 Task: Use the formula "COVARIANCE.S" in spreadsheet "Project portfolio".
Action: Mouse moved to (350, 446)
Screenshot: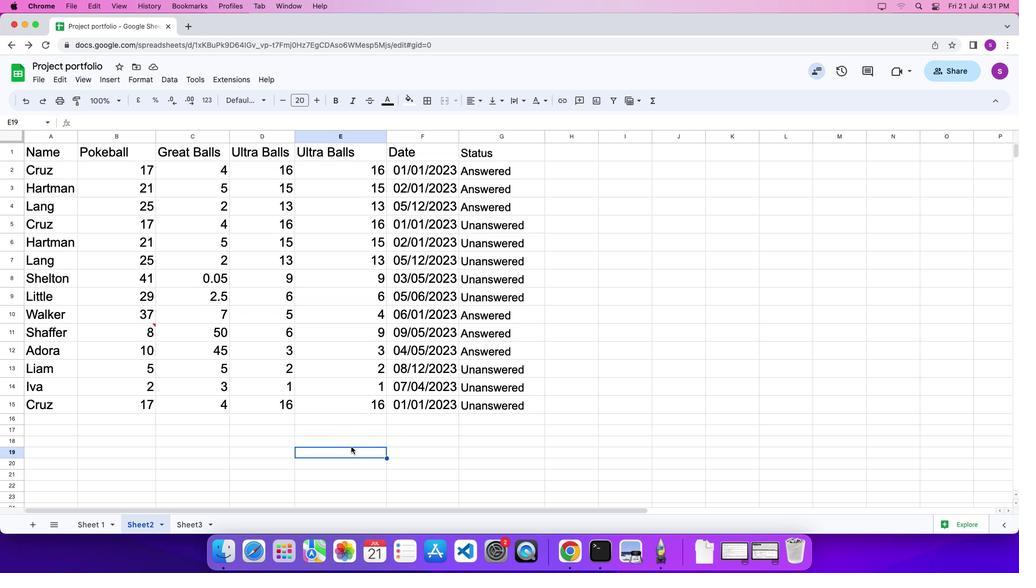 
Action: Mouse pressed left at (350, 446)
Screenshot: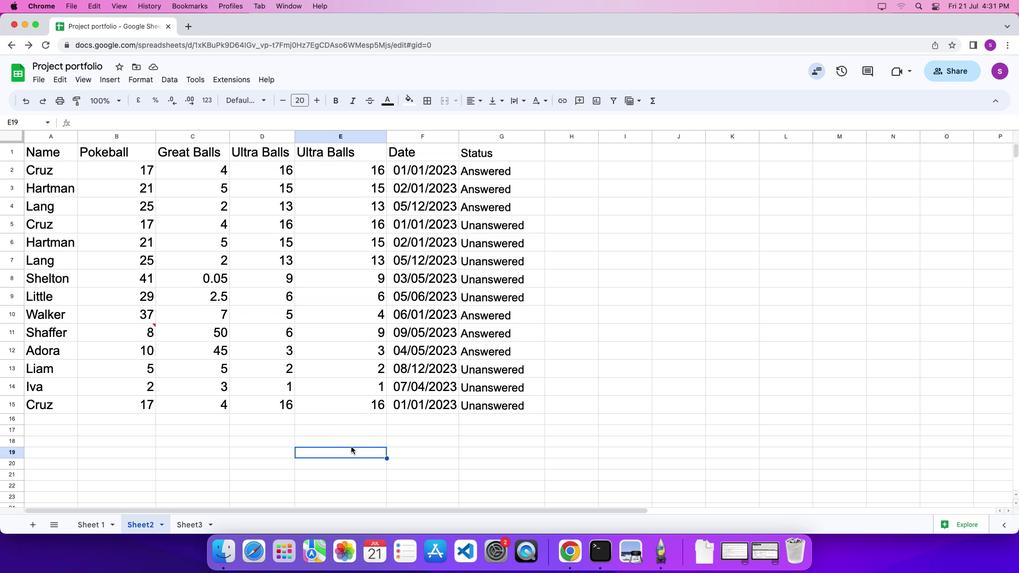 
Action: Mouse moved to (350, 446)
Screenshot: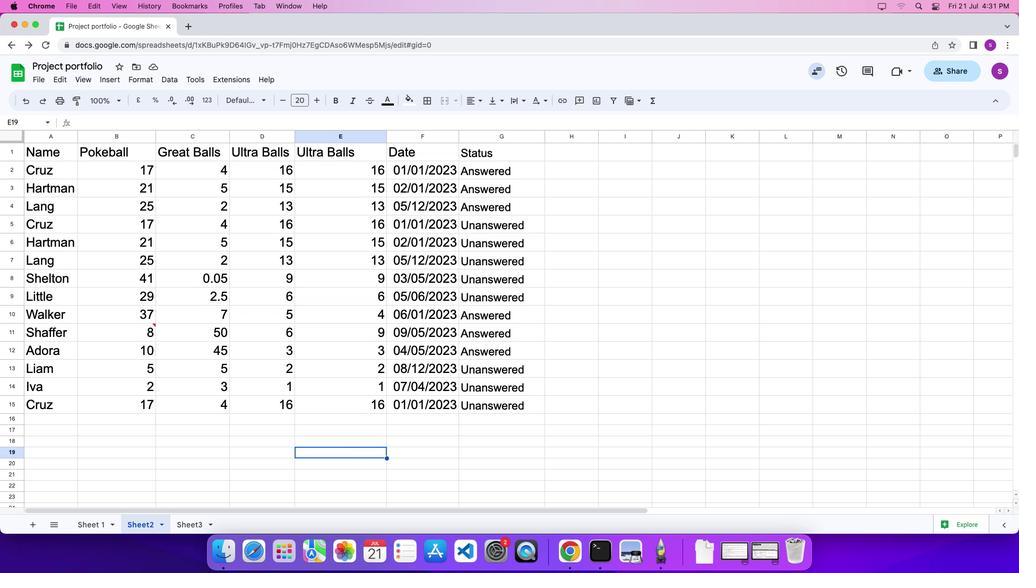 
Action: Key pressed '='
Screenshot: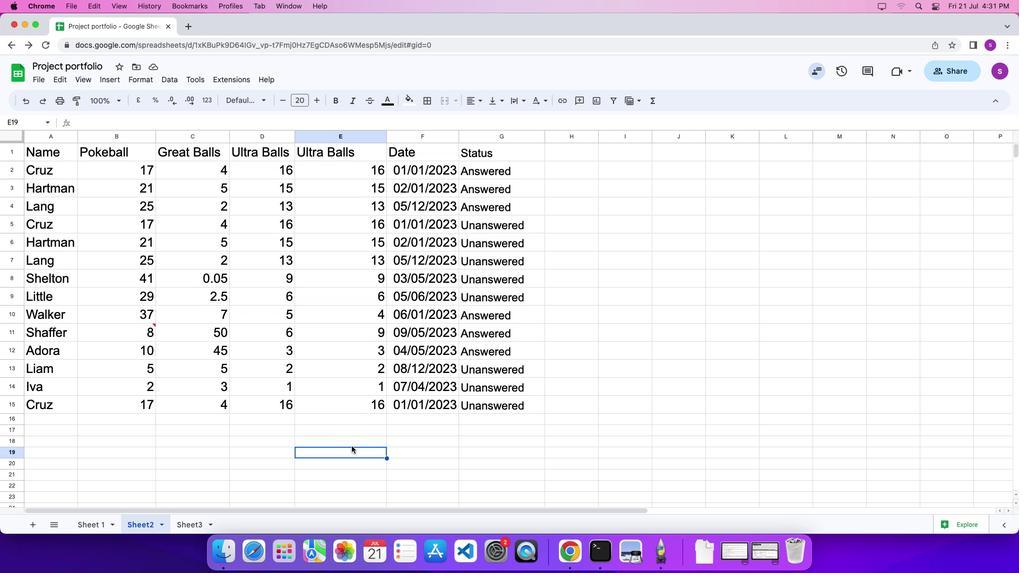 
Action: Mouse moved to (357, 453)
Screenshot: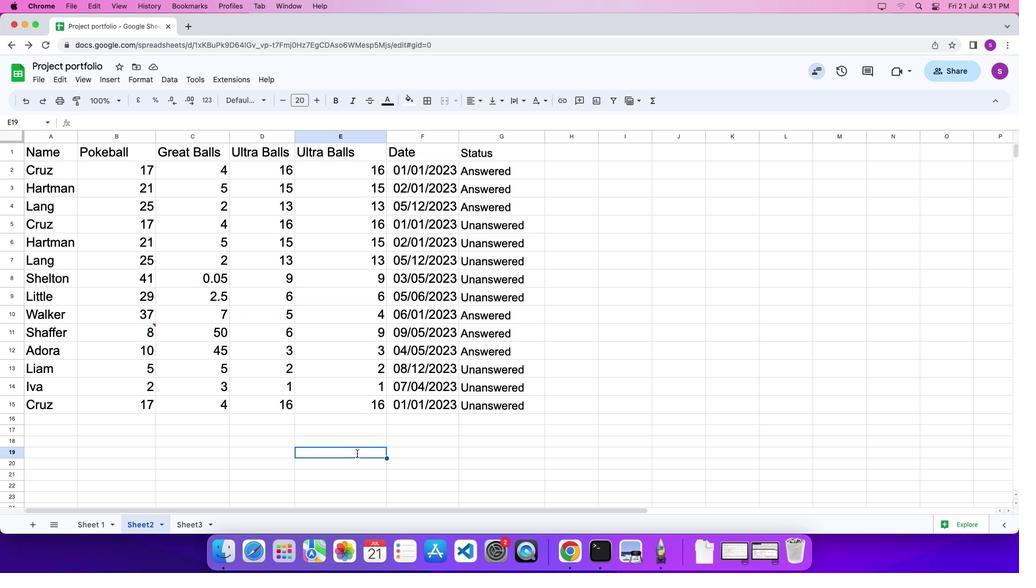 
Action: Mouse pressed left at (357, 453)
Screenshot: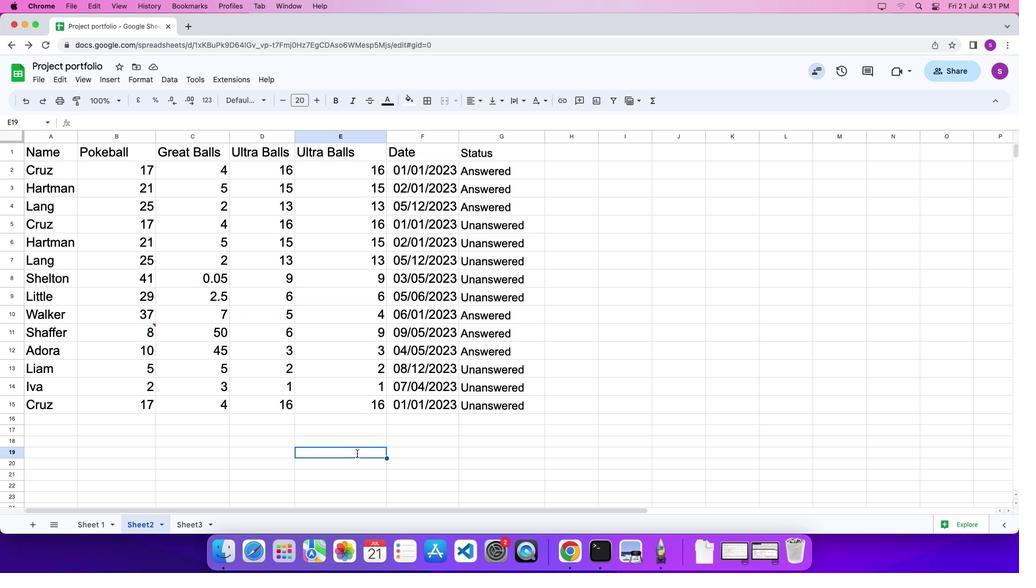 
Action: Key pressed '='
Screenshot: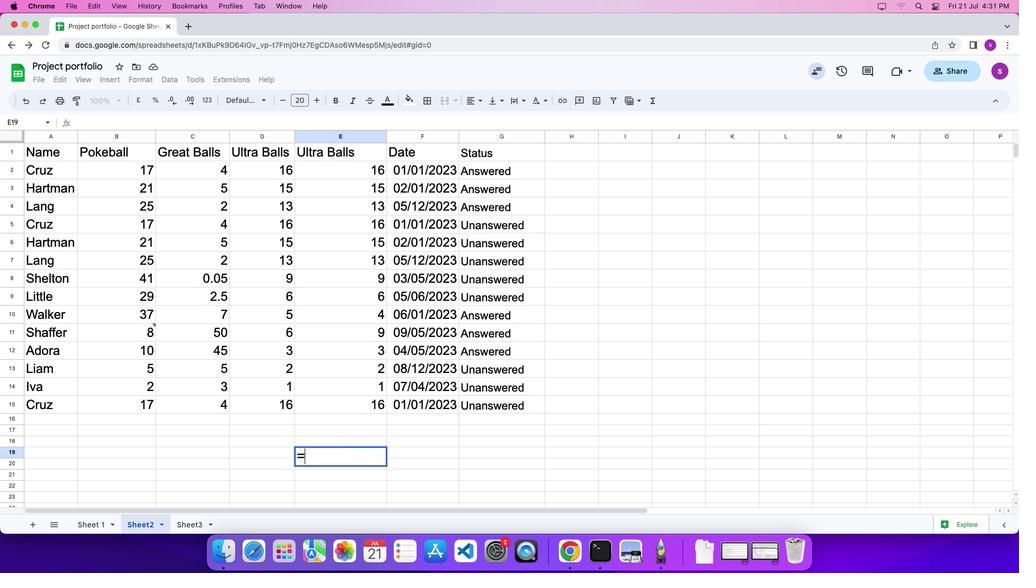 
Action: Mouse moved to (536, 199)
Screenshot: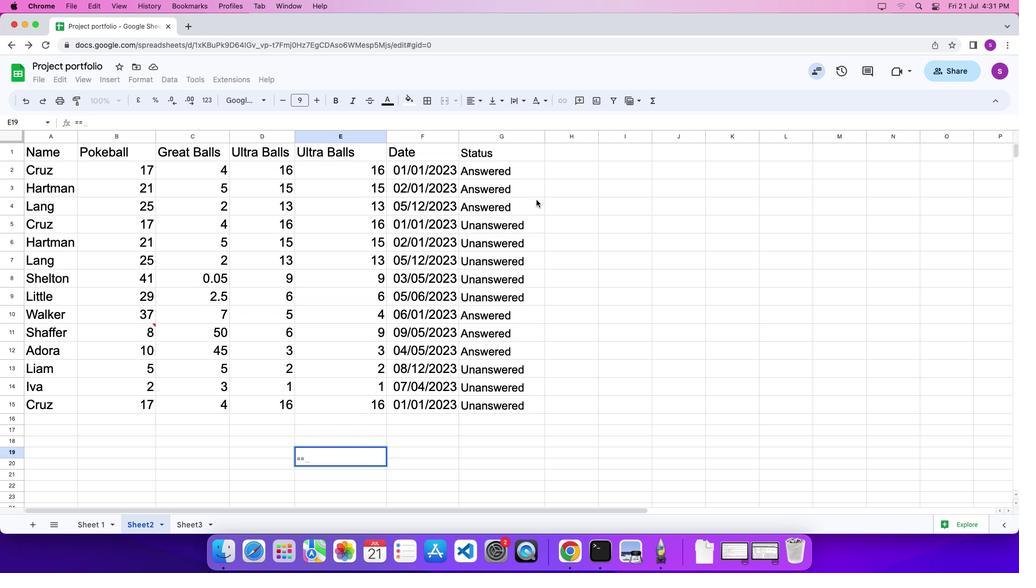 
Action: Key pressed Key.backspace
Screenshot: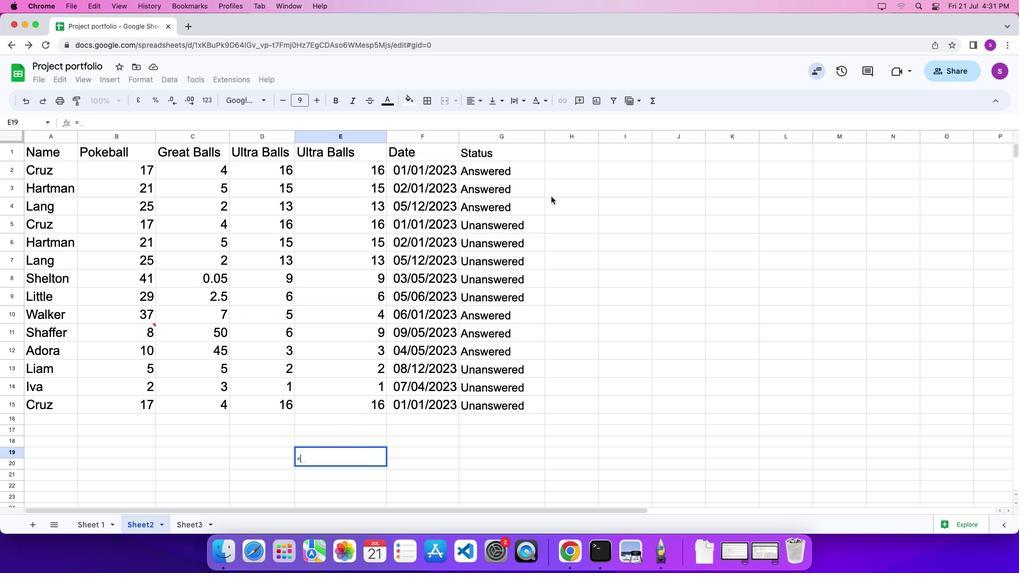 
Action: Mouse moved to (651, 104)
Screenshot: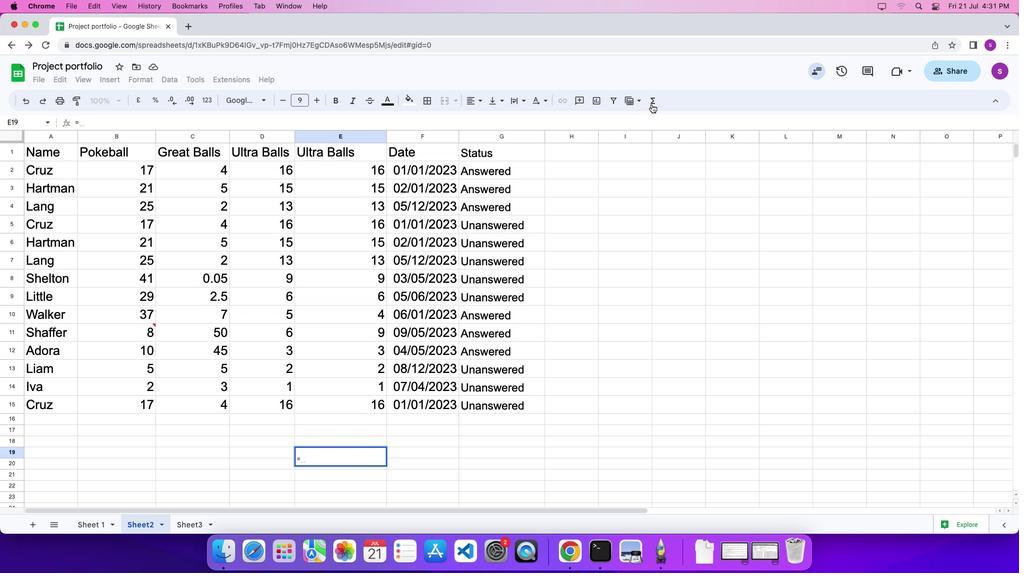 
Action: Mouse pressed left at (651, 104)
Screenshot: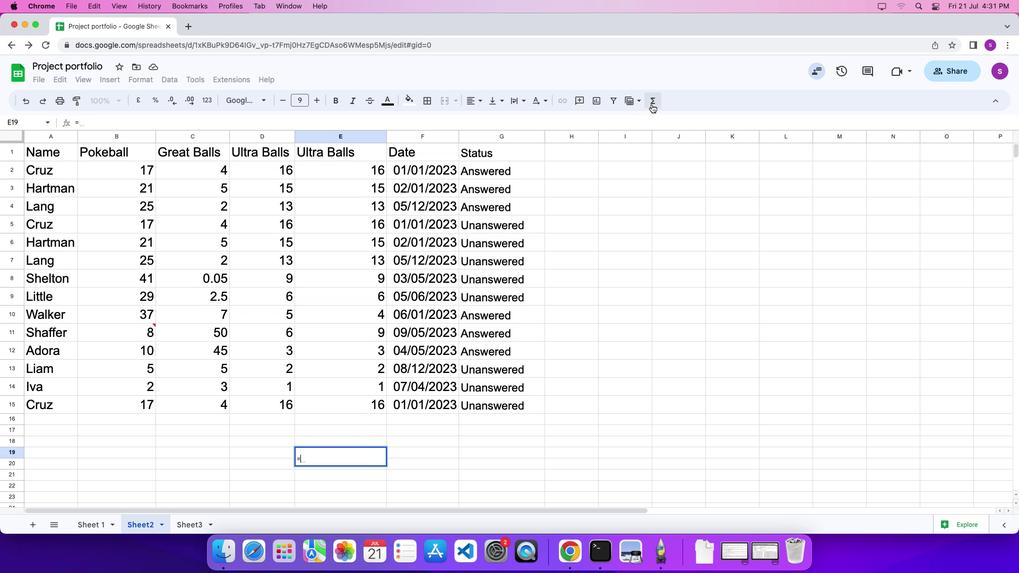 
Action: Mouse moved to (794, 462)
Screenshot: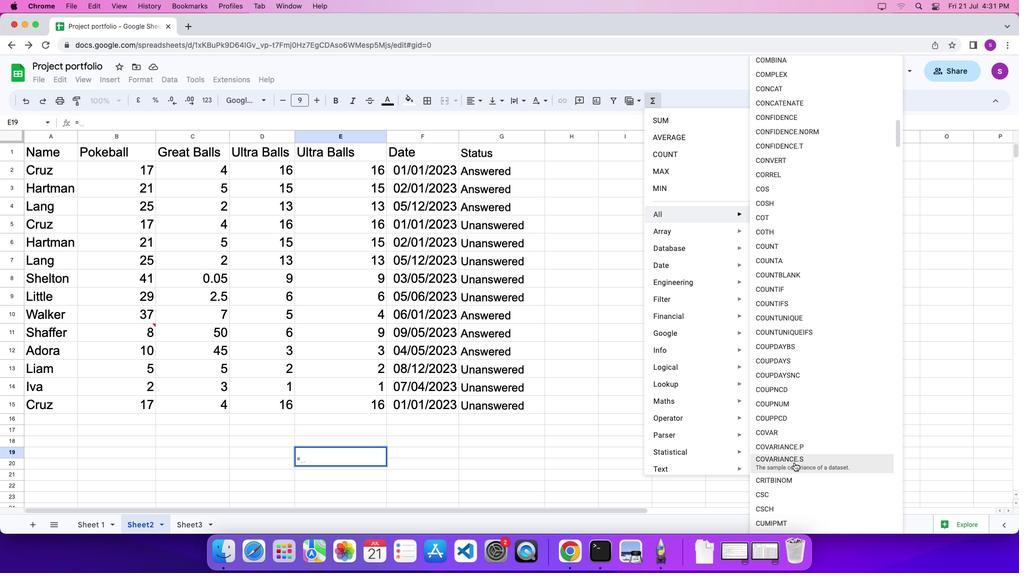 
Action: Mouse pressed left at (794, 462)
Screenshot: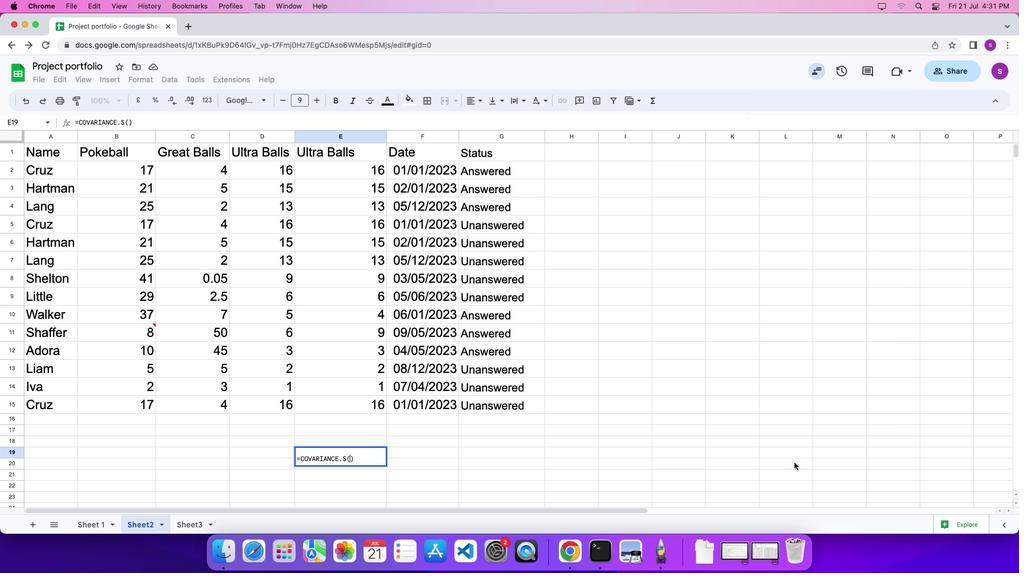 
Action: Mouse moved to (338, 294)
Screenshot: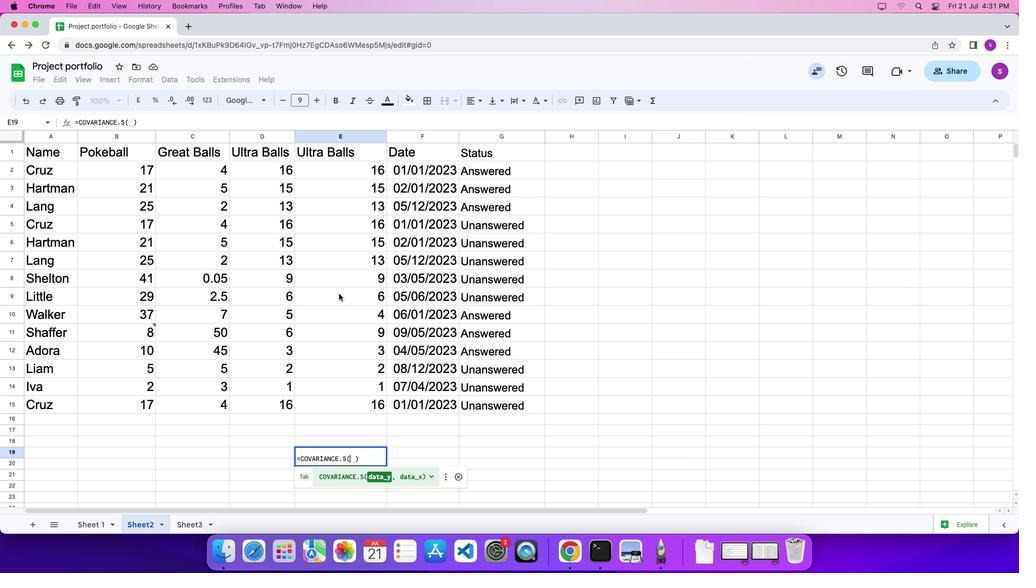 
Action: Mouse pressed left at (338, 294)
Screenshot: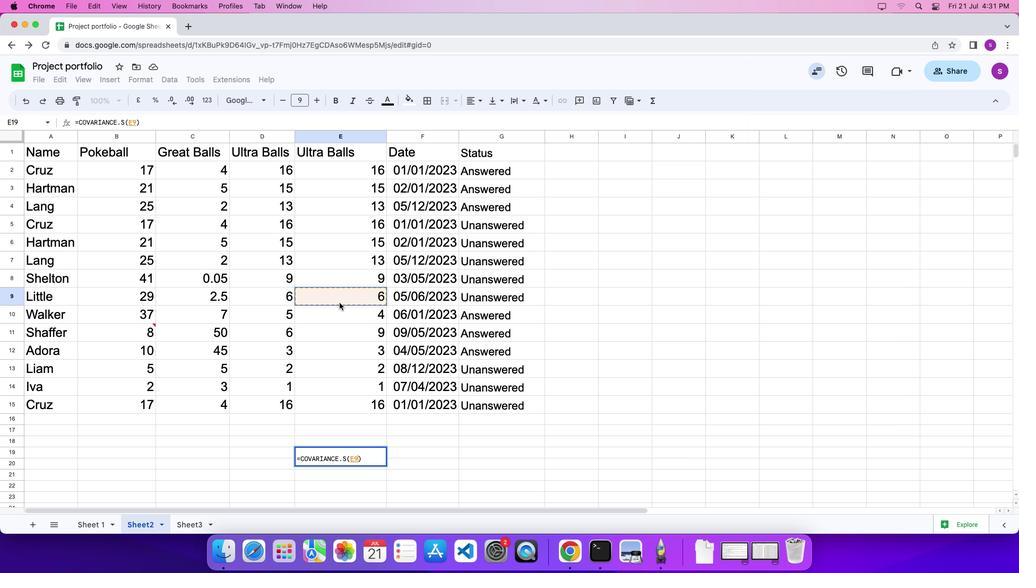 
Action: Mouse moved to (345, 403)
Screenshot: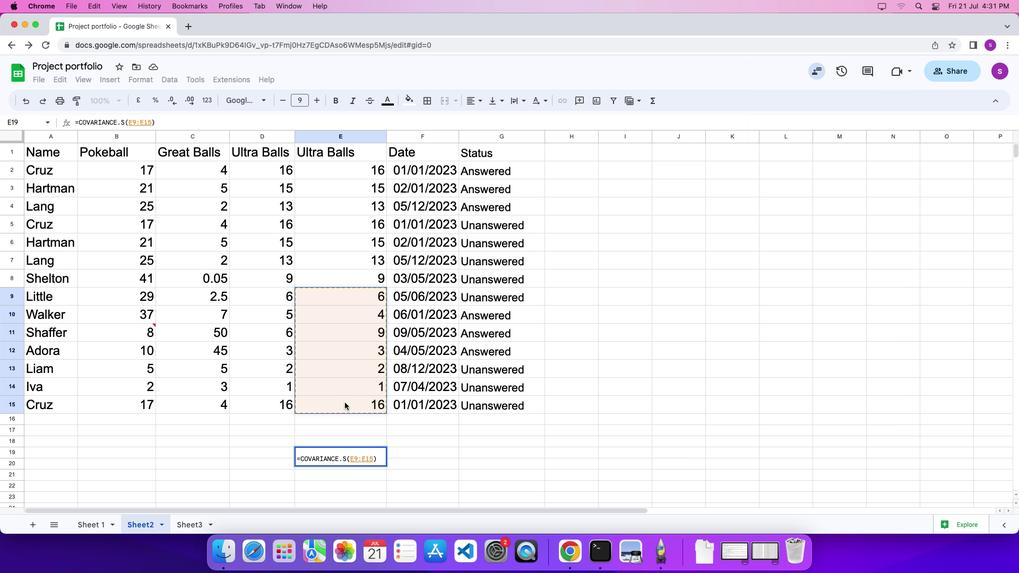 
Action: Key pressed ','
Screenshot: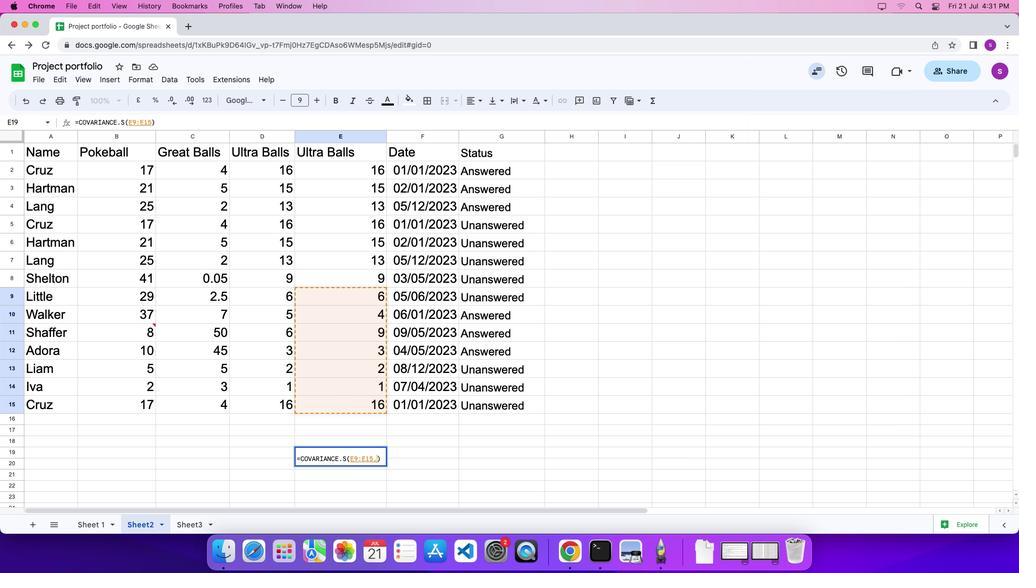 
Action: Mouse moved to (262, 298)
Screenshot: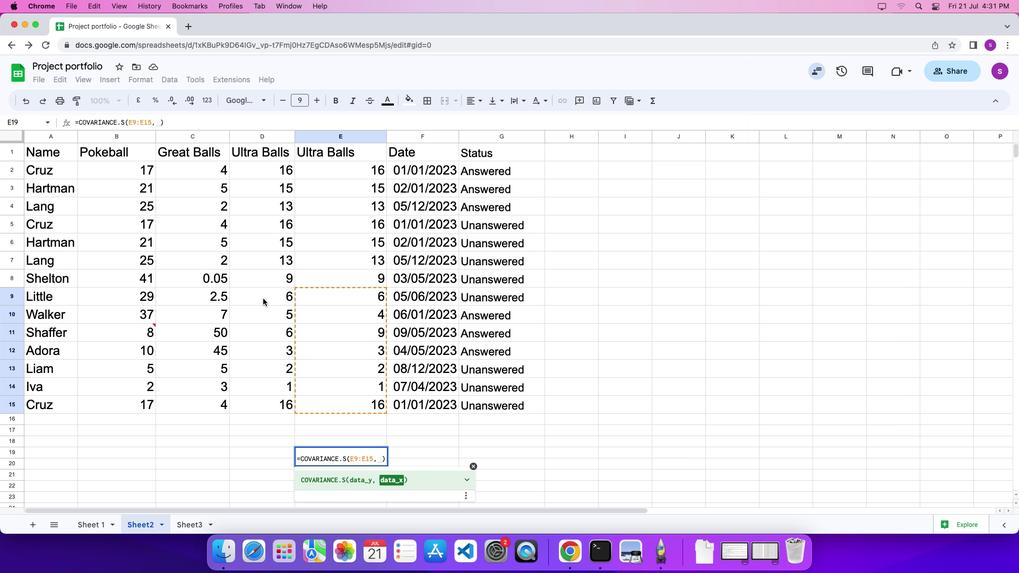 
Action: Mouse pressed left at (262, 298)
Screenshot: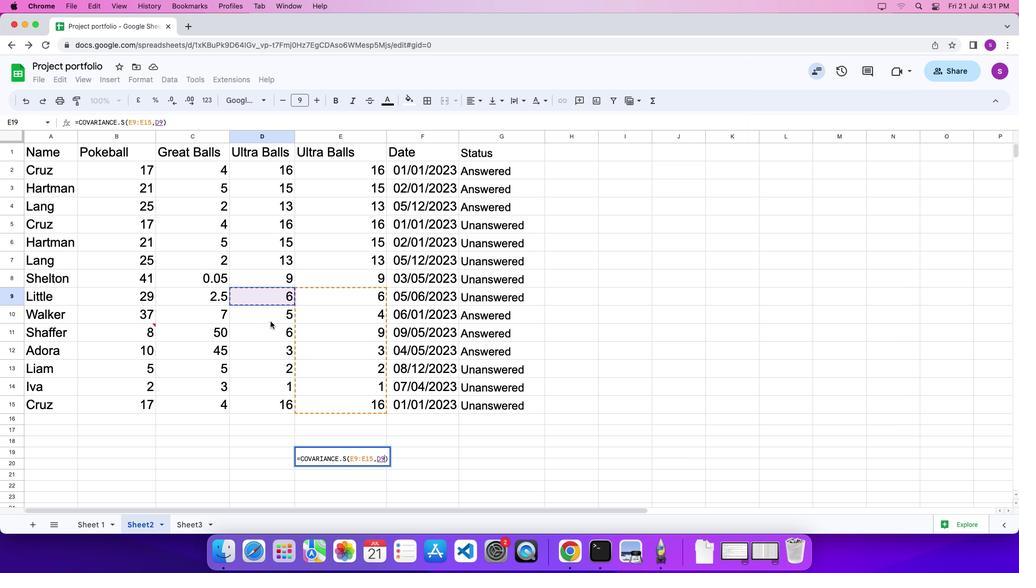 
Action: Mouse moved to (392, 455)
Screenshot: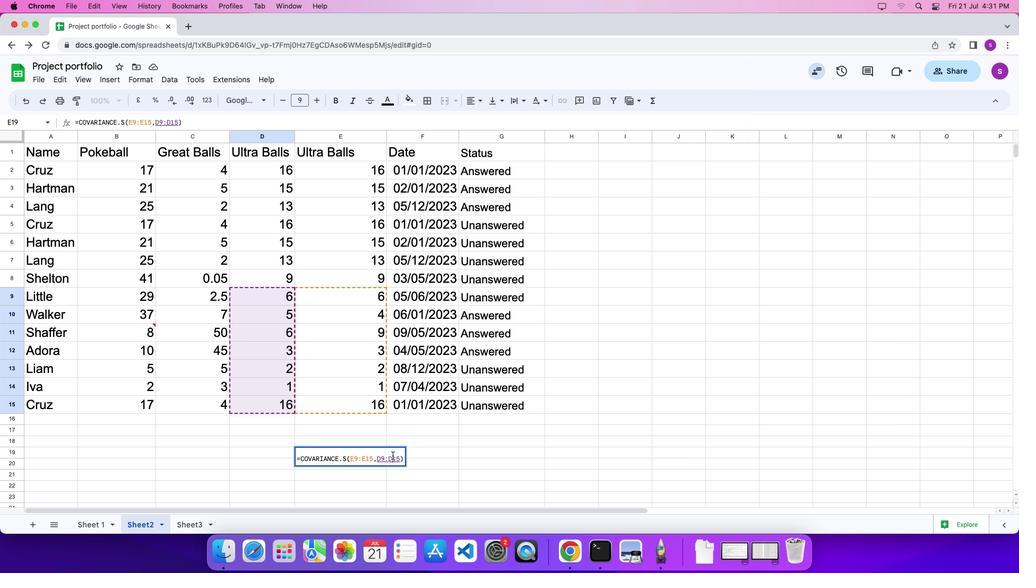 
Action: Mouse pressed left at (392, 455)
Screenshot: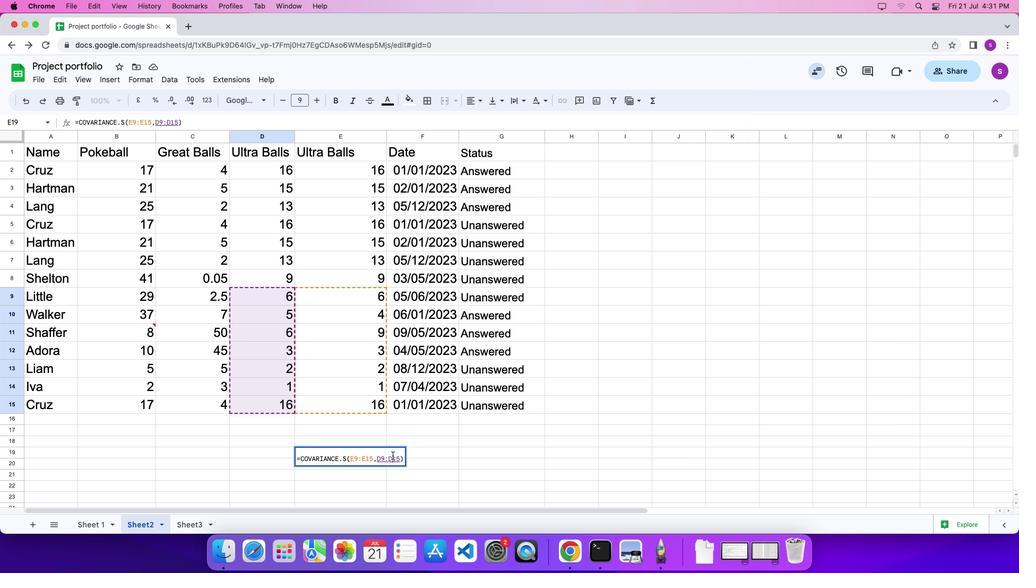 
Action: Mouse moved to (429, 468)
Screenshot: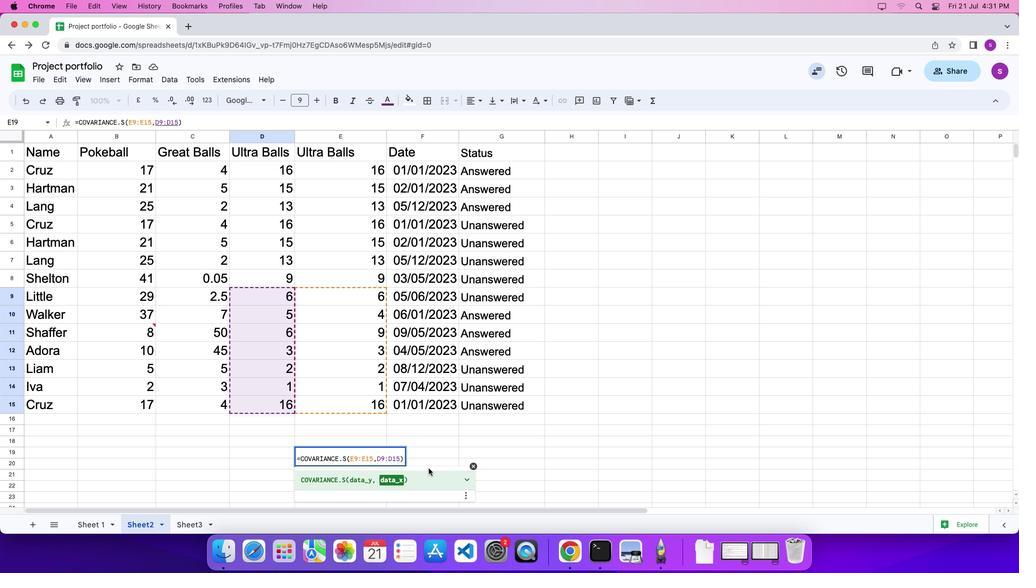 
Action: Key pressed Key.rightKey.rightKey.rightKey.enter
Screenshot: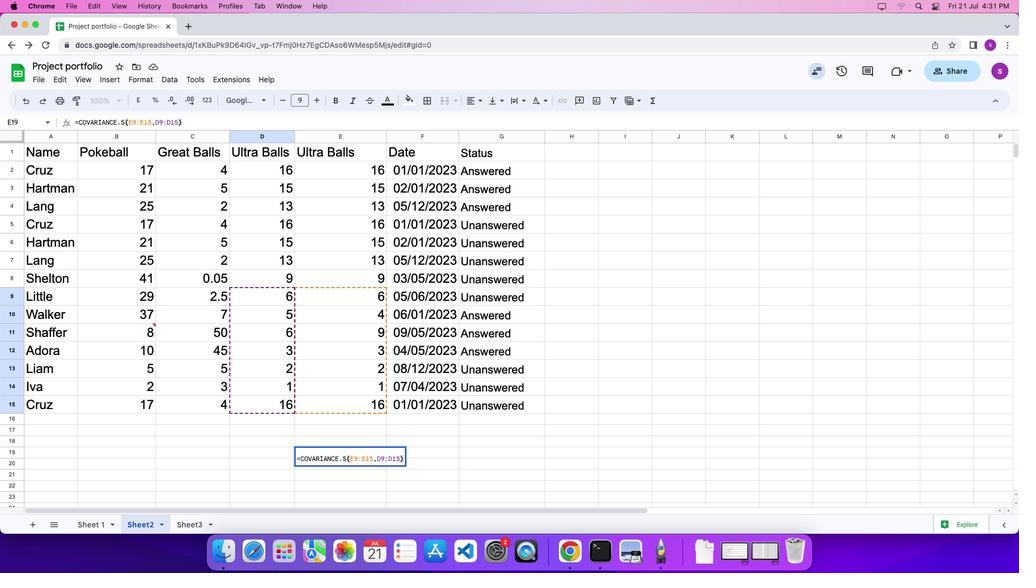 
